 Task: In the Contact  AveryRobinson@colgate.com, Log Call and save with description: 'Had a conversation with a lead exploring partnership opportunities.'; Select call outcome: 'Busy '; Select call Direction: Inbound; Add date: '13 August, 2023' and time 10:30:AM. Logged in from softage.1@softage.net
Action: Mouse moved to (94, 60)
Screenshot: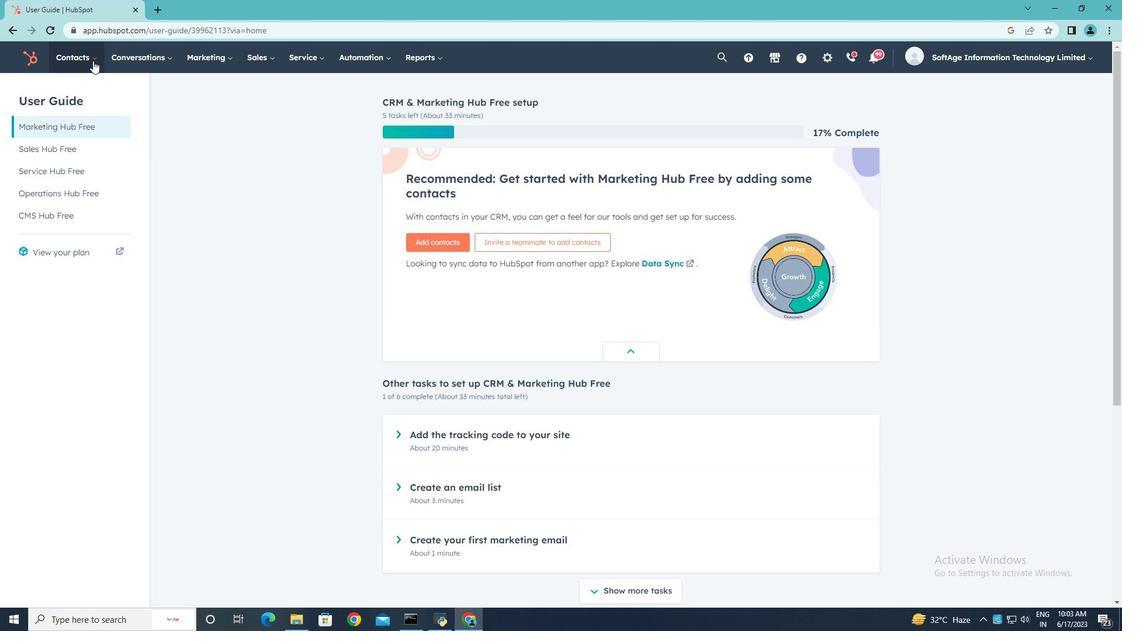 
Action: Mouse pressed left at (94, 60)
Screenshot: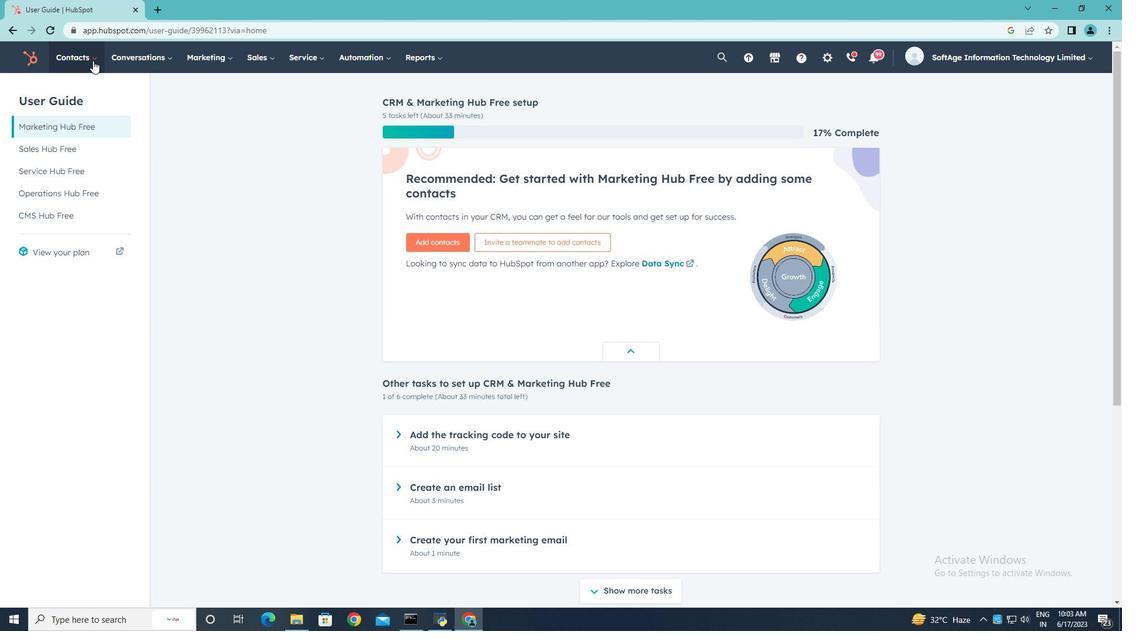 
Action: Mouse moved to (85, 92)
Screenshot: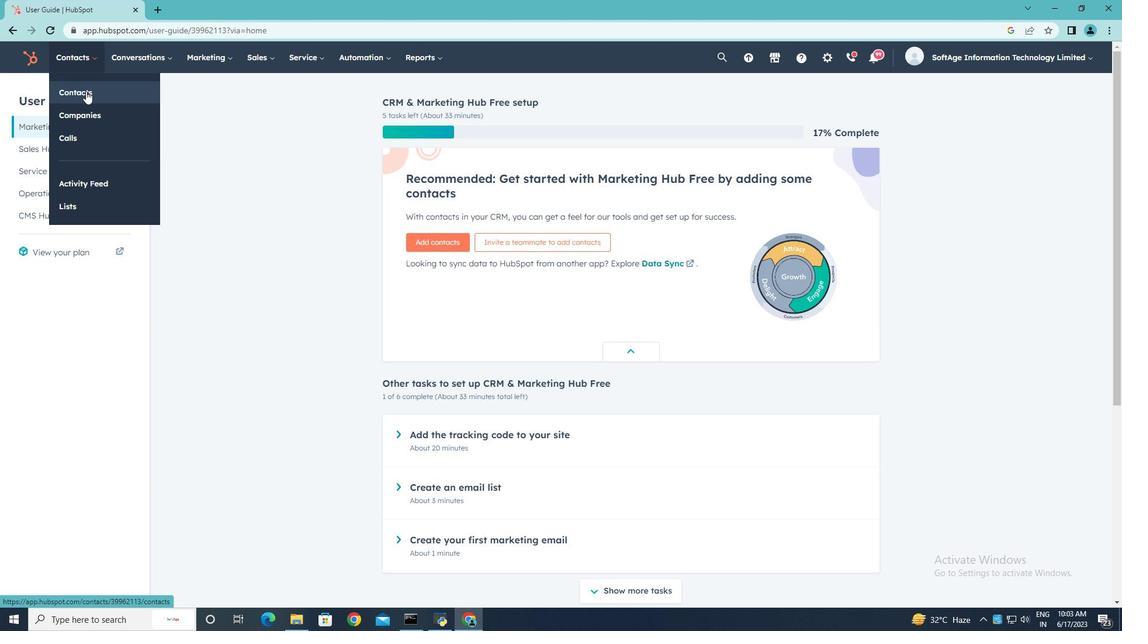 
Action: Mouse pressed left at (85, 92)
Screenshot: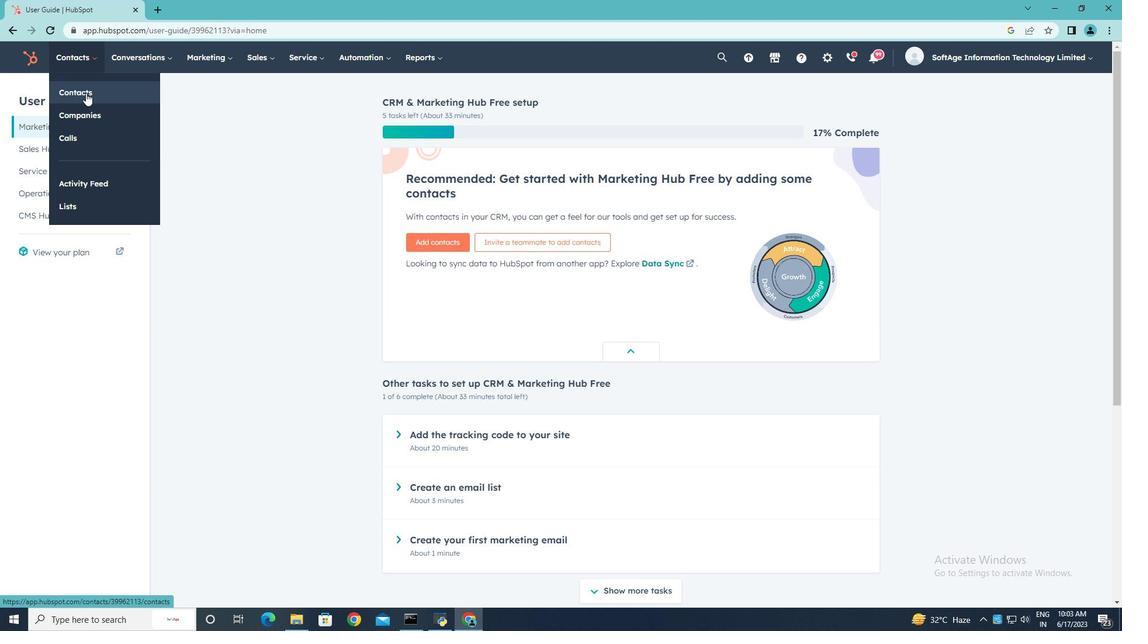 
Action: Mouse moved to (76, 188)
Screenshot: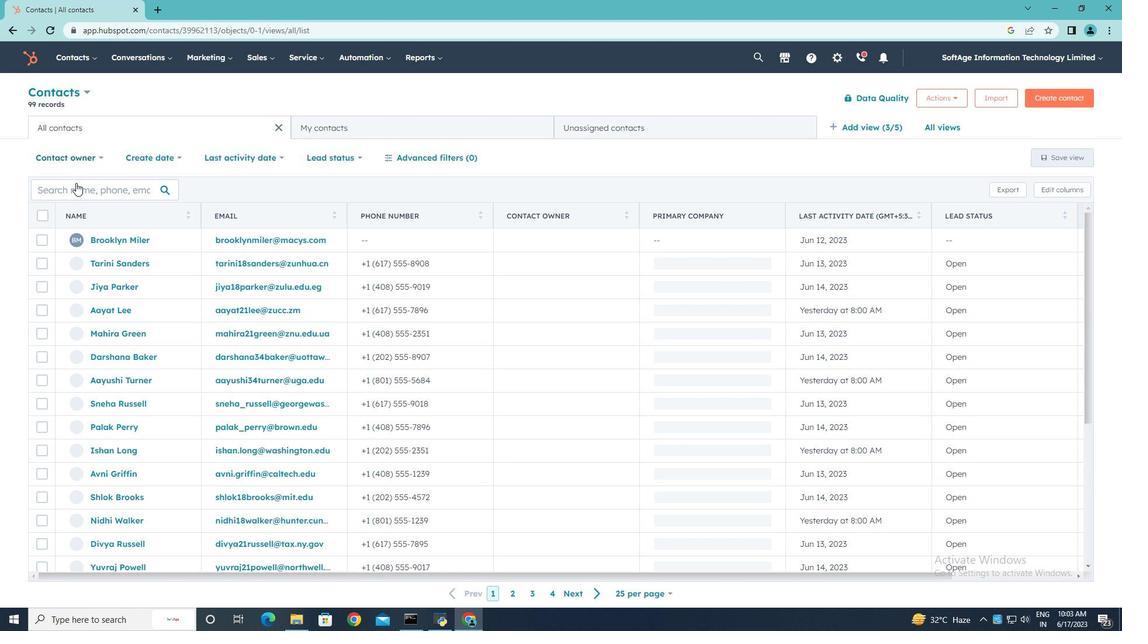 
Action: Mouse pressed left at (76, 188)
Screenshot: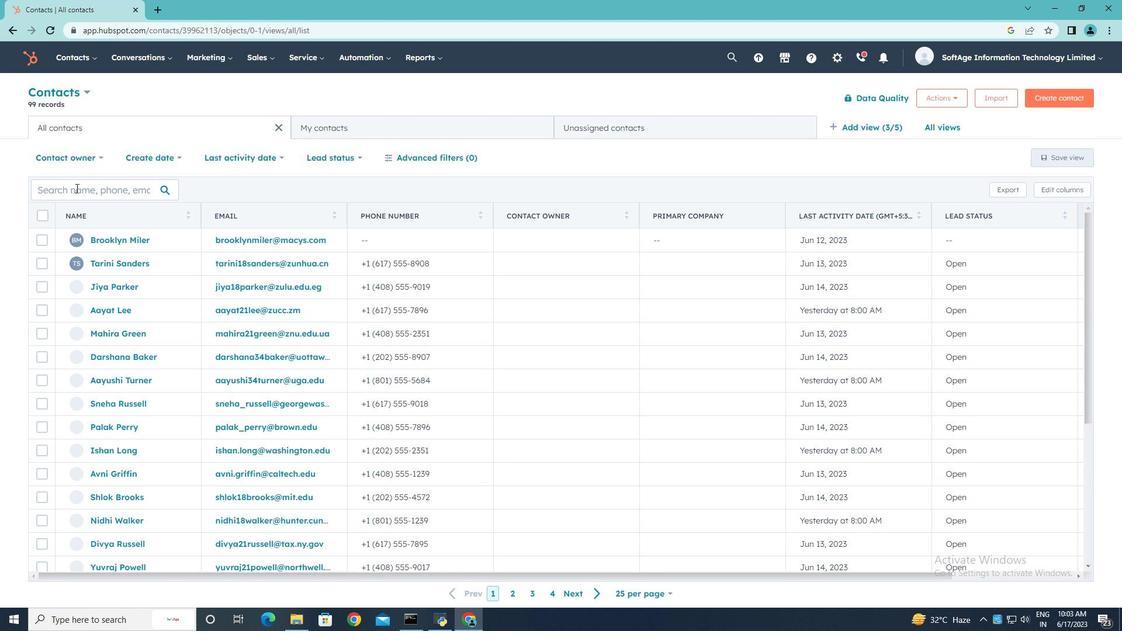 
Action: Key pressed <Key.shift>Avery<Key.shift>Robinson<Key.shift>@<Key.backspace>c<Key.backspace><Key.shift>@colgate.com
Screenshot: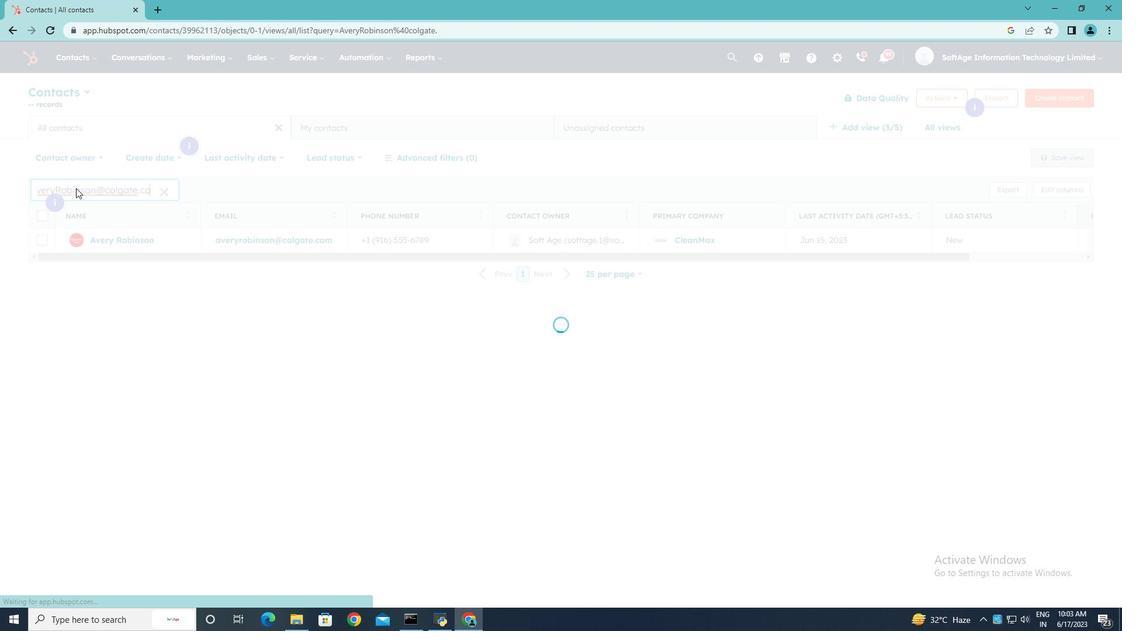 
Action: Mouse moved to (123, 240)
Screenshot: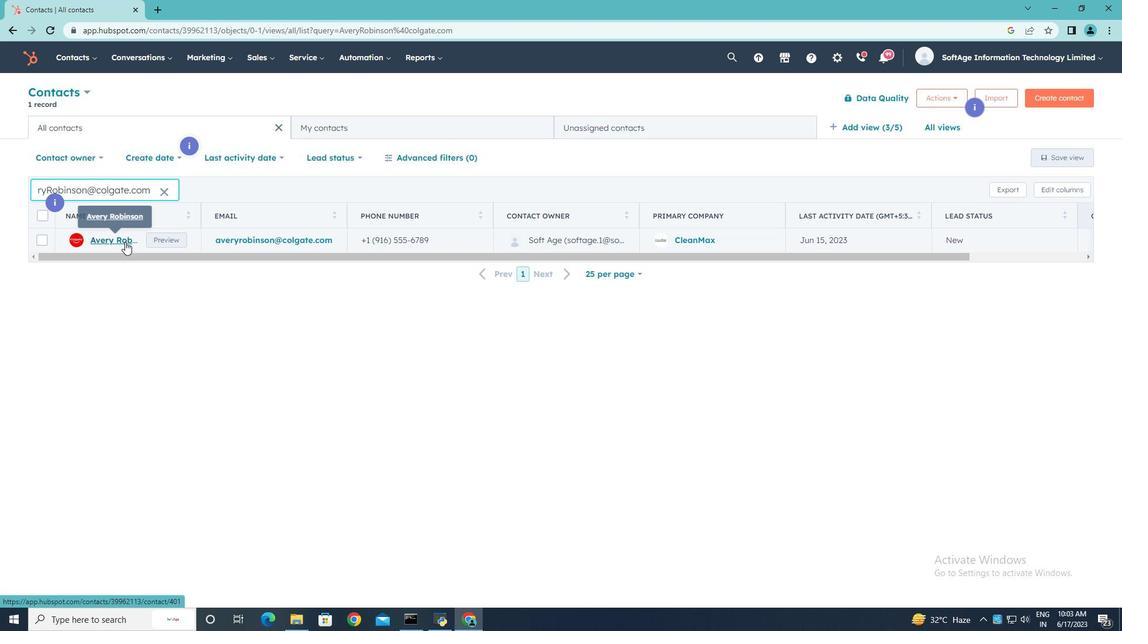 
Action: Mouse pressed left at (123, 240)
Screenshot: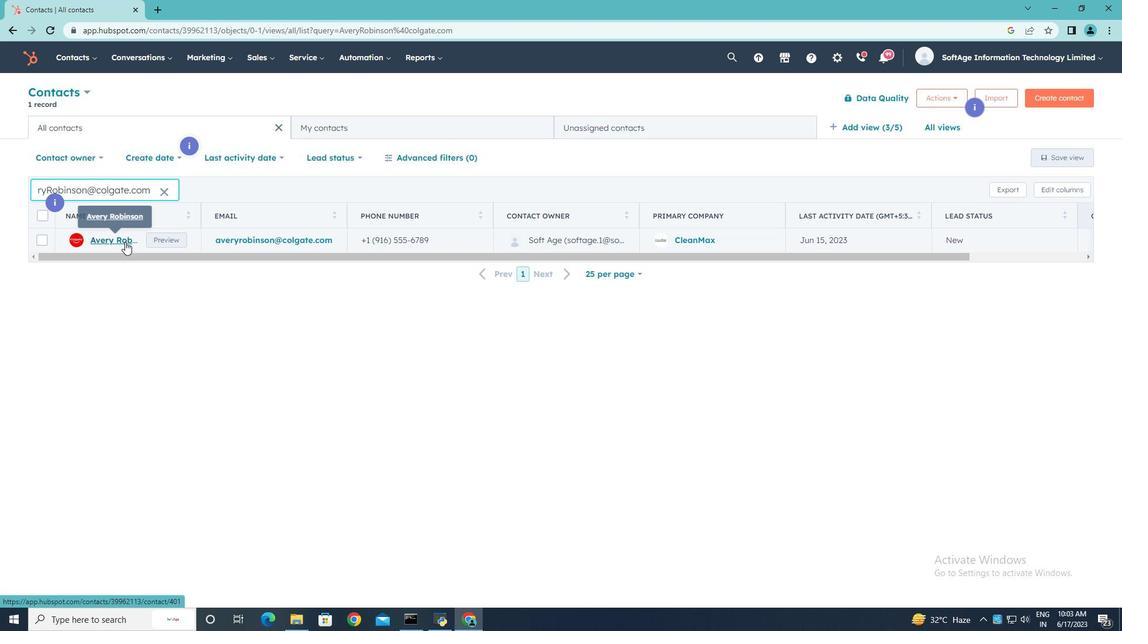 
Action: Mouse moved to (228, 190)
Screenshot: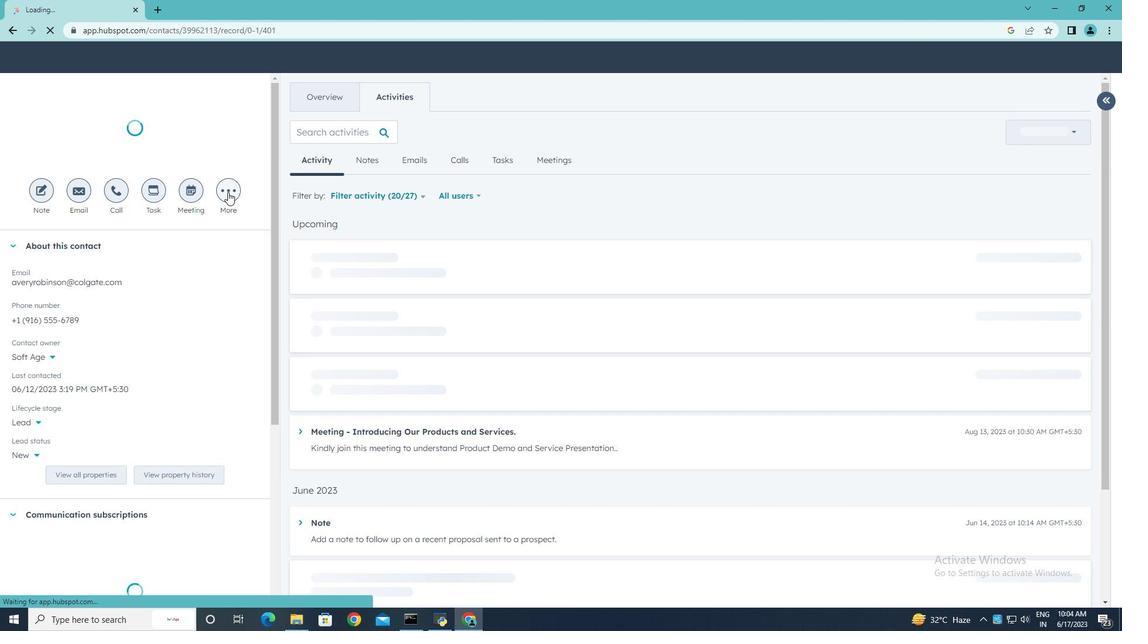 
Action: Mouse pressed left at (228, 190)
Screenshot: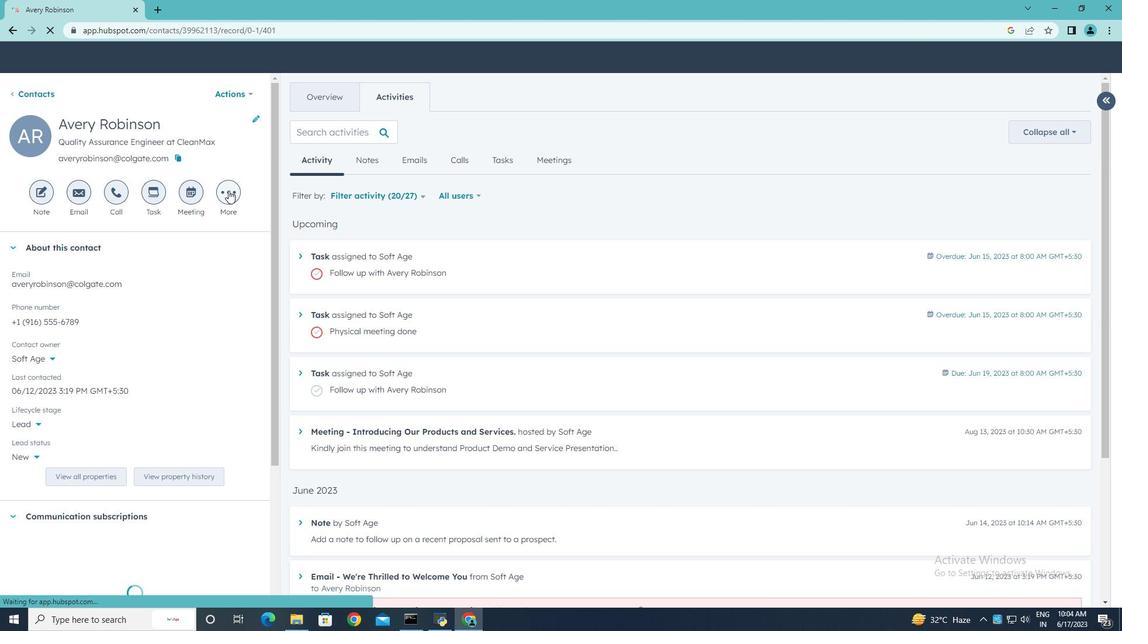 
Action: Mouse moved to (218, 291)
Screenshot: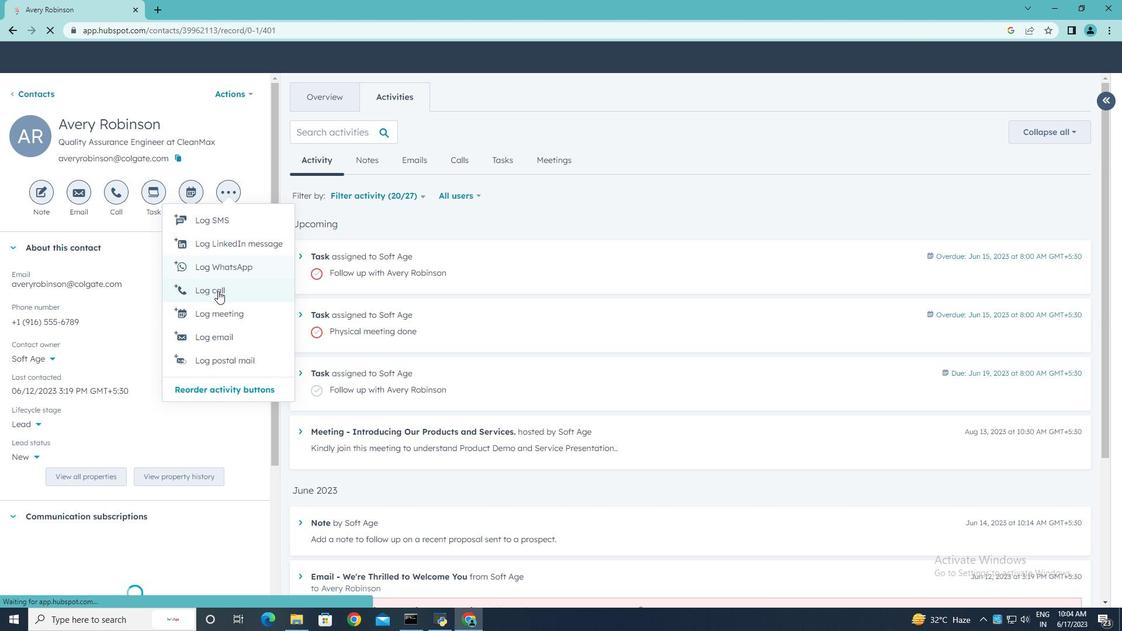 
Action: Mouse pressed left at (218, 291)
Screenshot: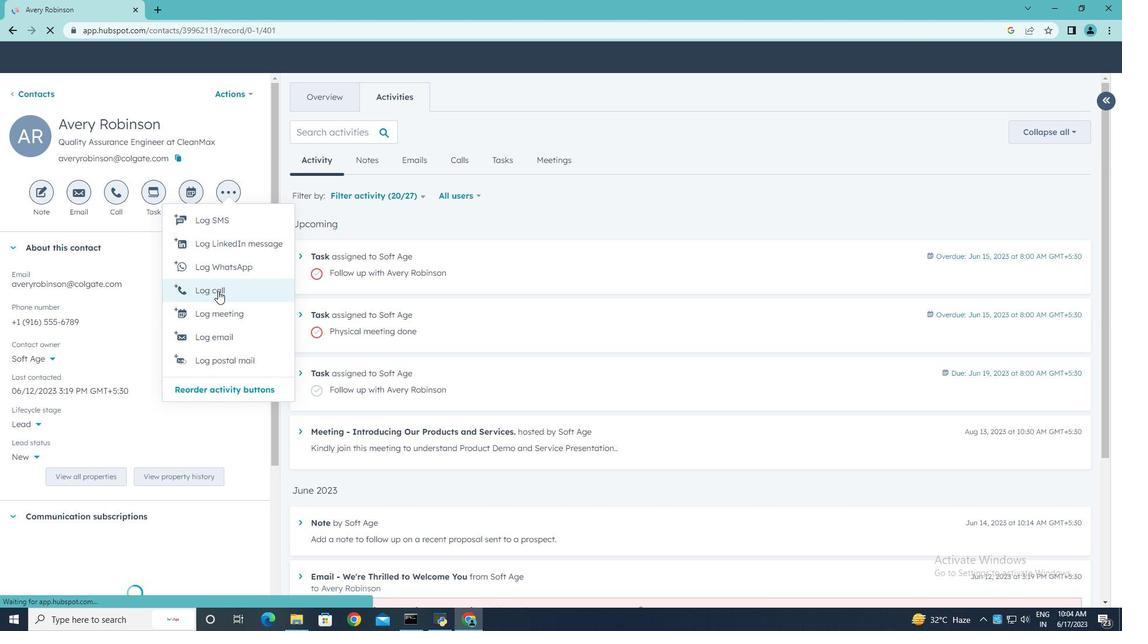 
Action: Key pressed <Key.shift><Key.shift><Key.shift><Key.shift><Key.shift><Key.shift>Had<Key.space>a<Key.space>conversation<Key.space>with<Key.space>a<Key.space>lead<Key.space>exploring<Key.space>partnership<Key.space>opportunities.
Screenshot: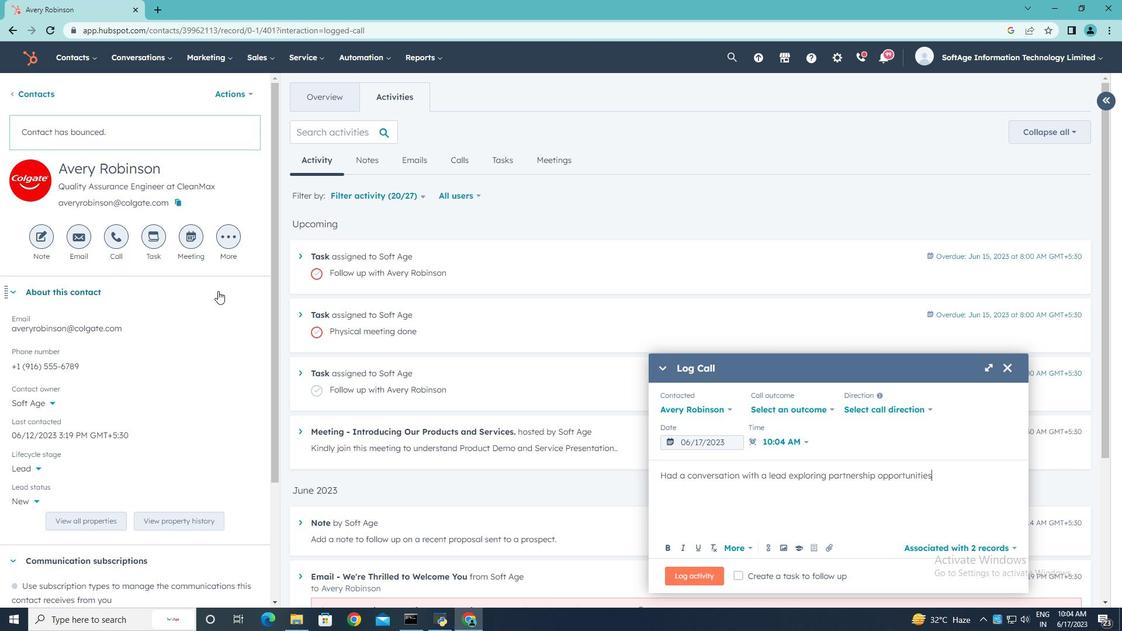 
Action: Mouse moved to (833, 410)
Screenshot: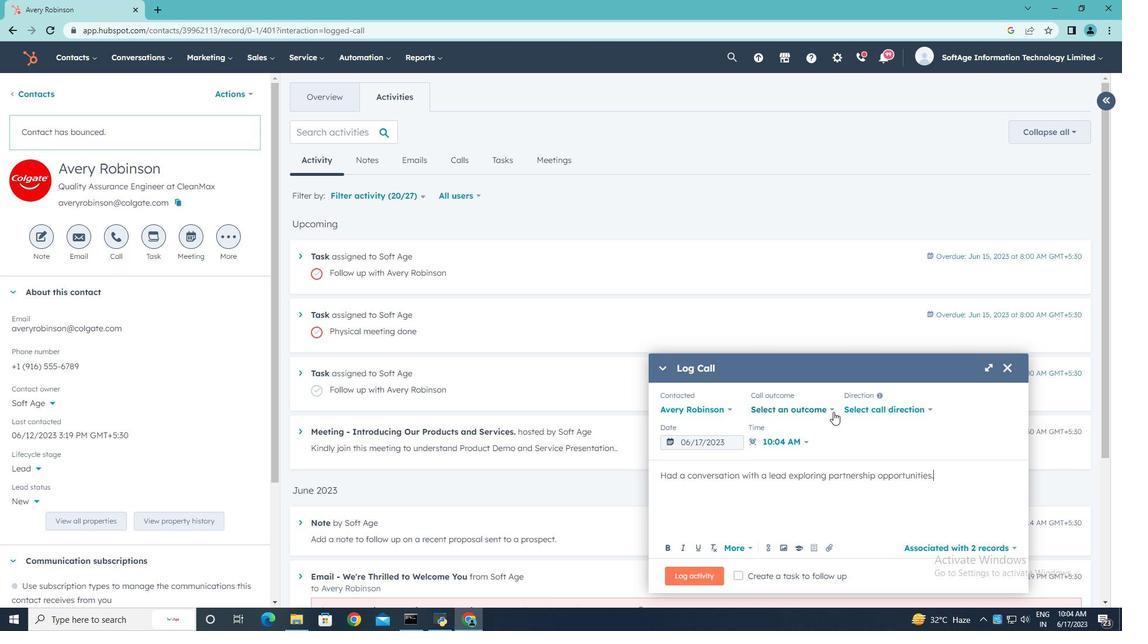 
Action: Mouse pressed left at (833, 410)
Screenshot: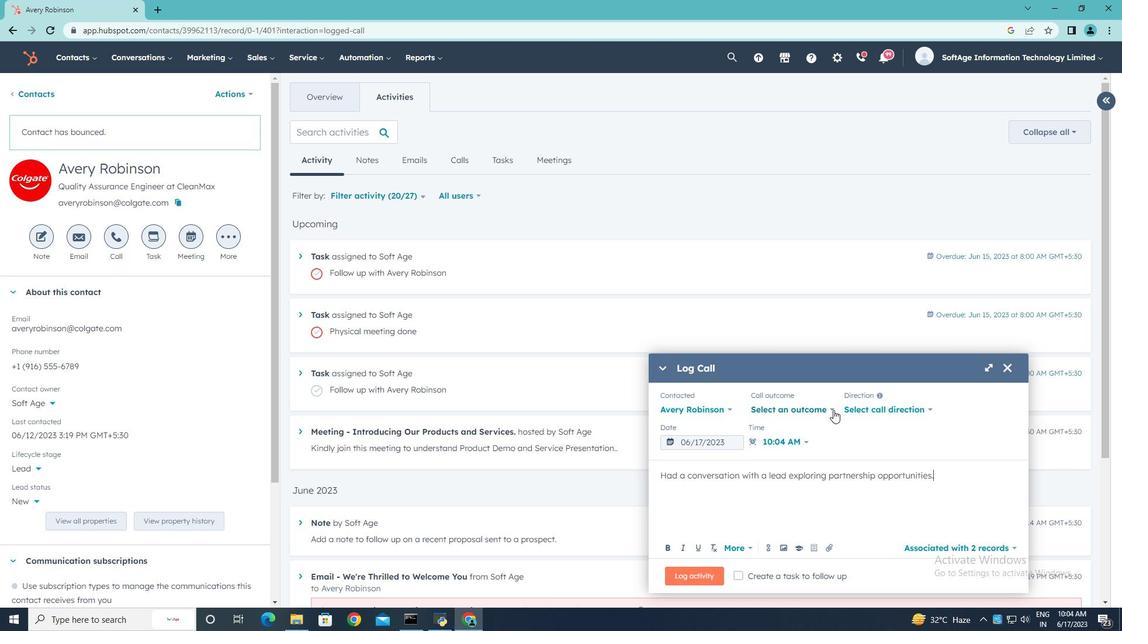 
Action: Mouse moved to (799, 441)
Screenshot: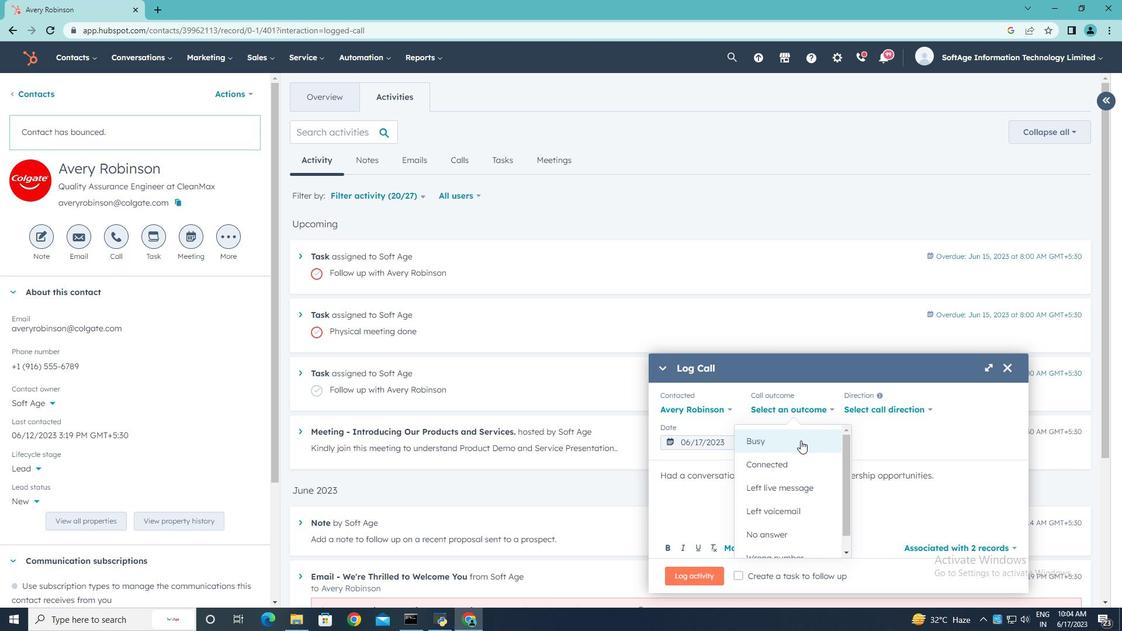 
Action: Mouse pressed left at (799, 441)
Screenshot: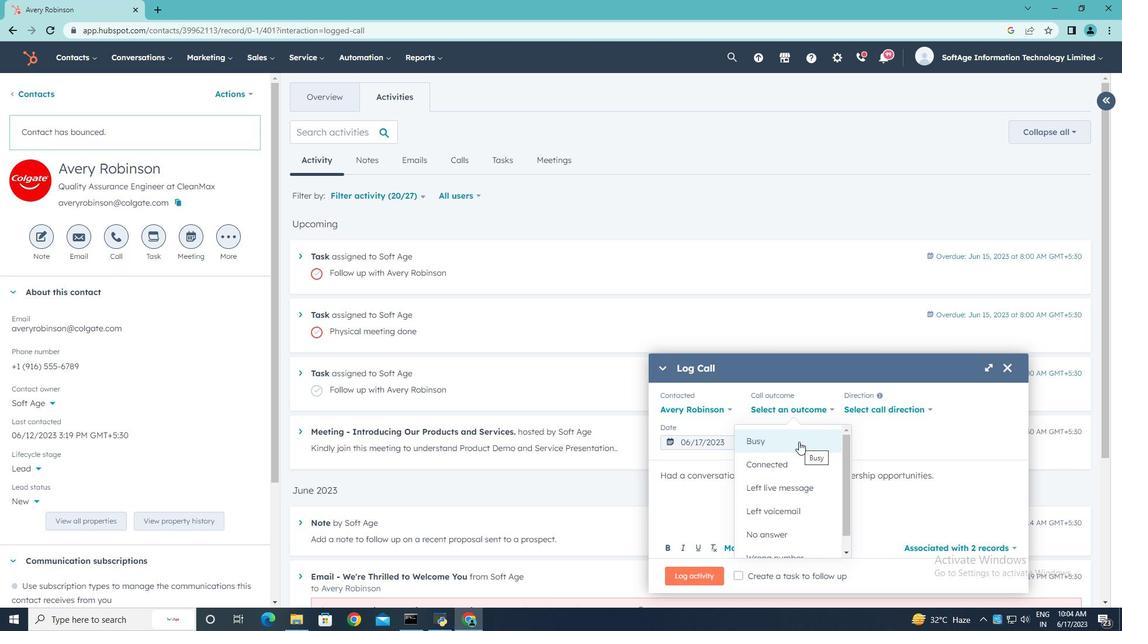 
Action: Mouse moved to (874, 410)
Screenshot: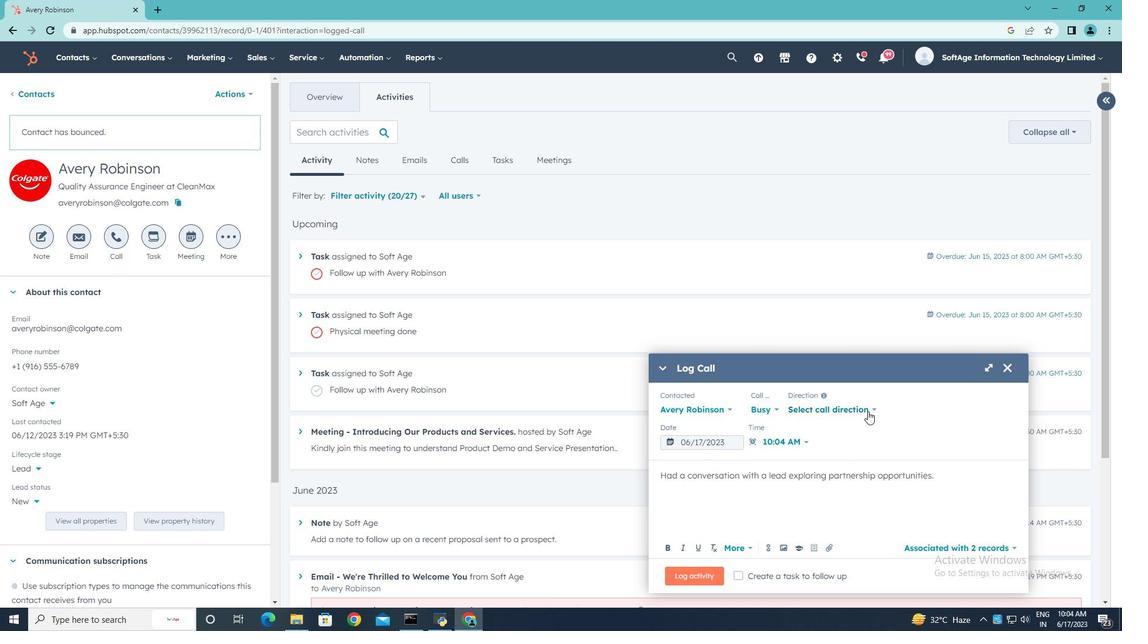 
Action: Mouse pressed left at (874, 410)
Screenshot: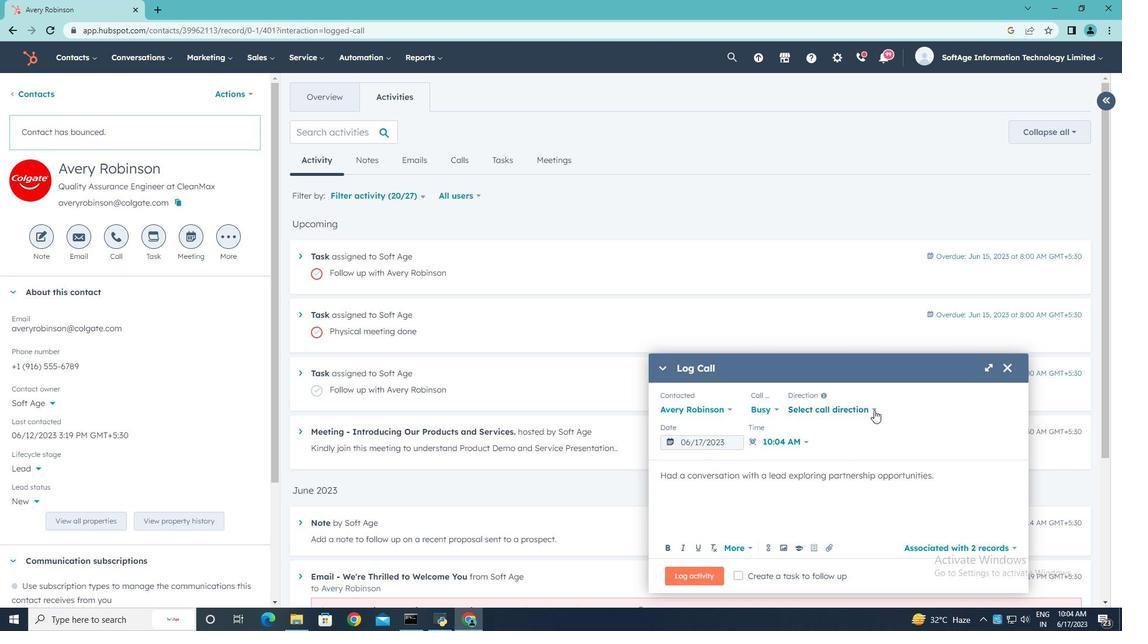 
Action: Mouse moved to (834, 446)
Screenshot: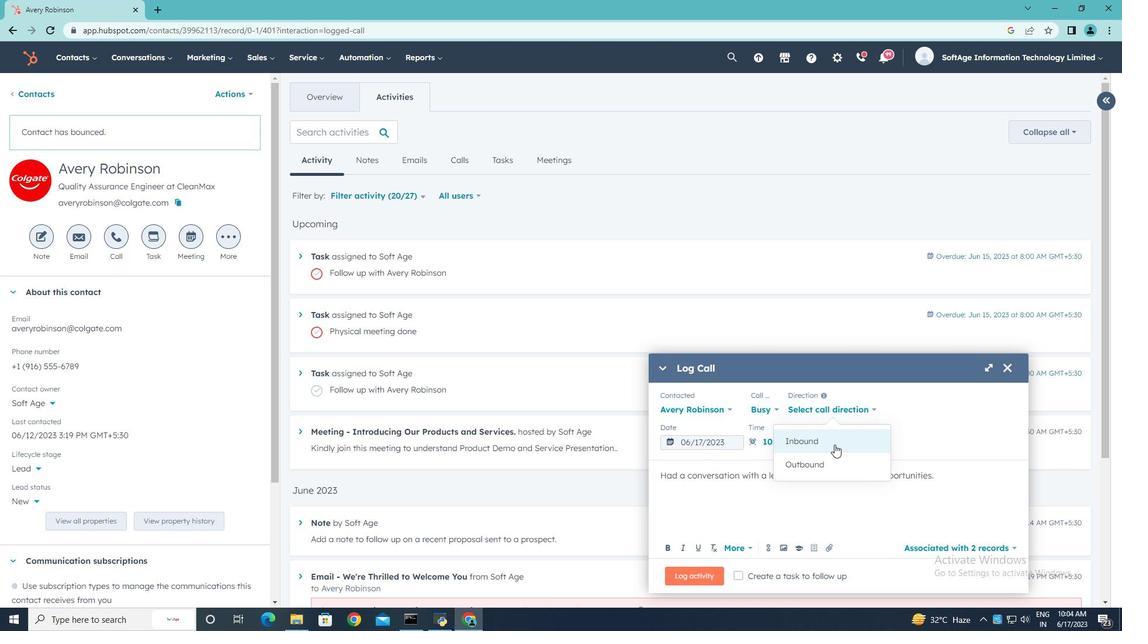 
Action: Mouse pressed left at (834, 446)
Screenshot: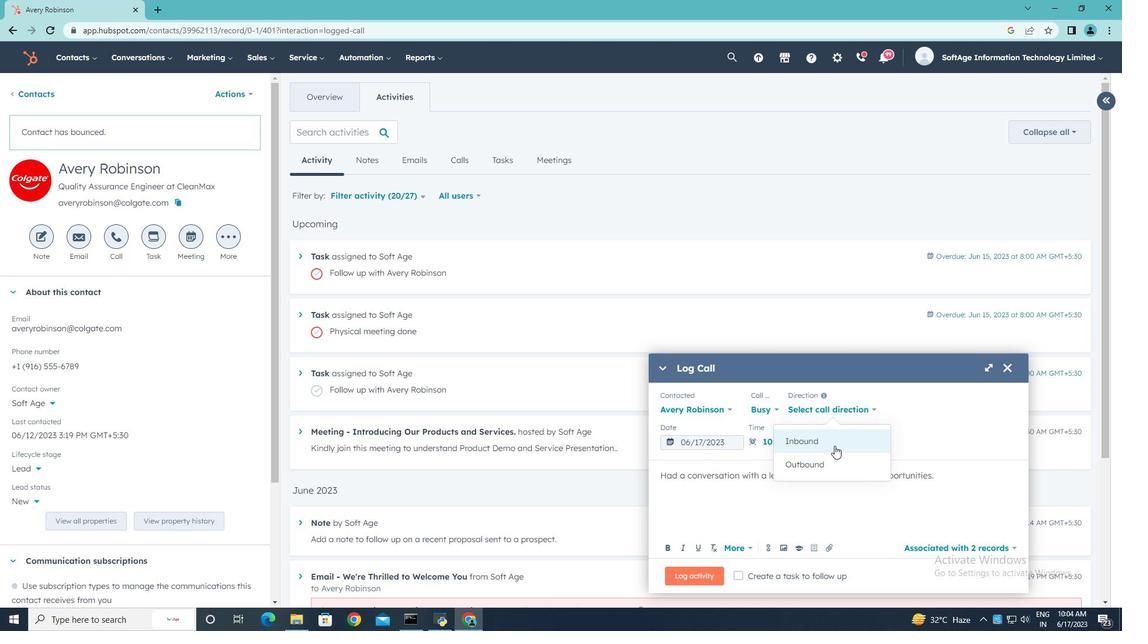 
Action: Mouse moved to (740, 441)
Screenshot: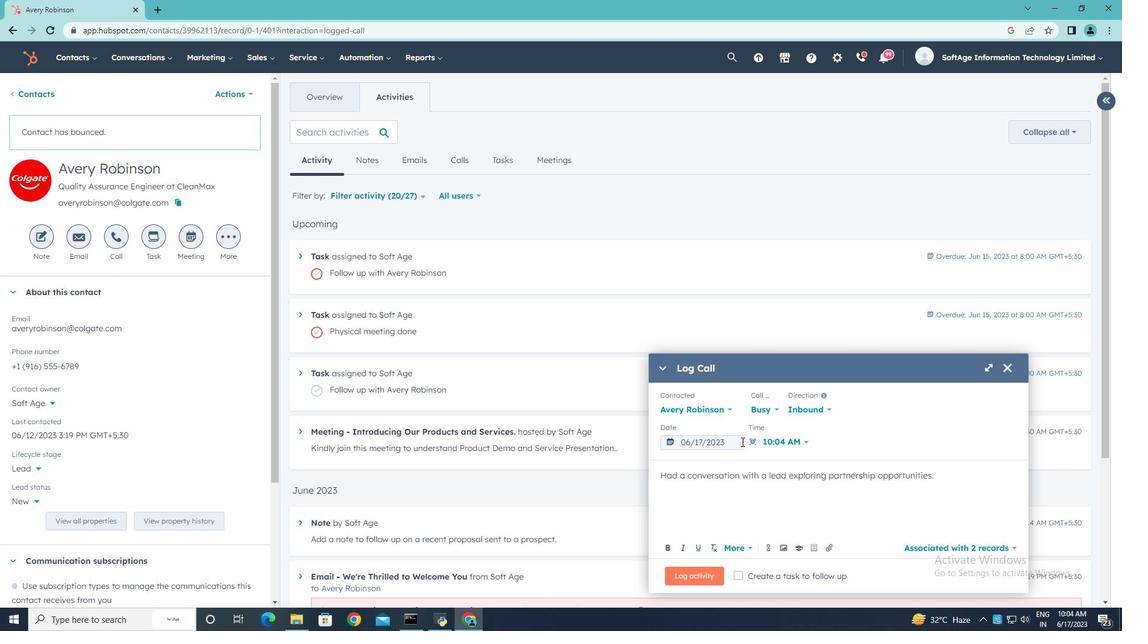 
Action: Mouse pressed left at (740, 441)
Screenshot: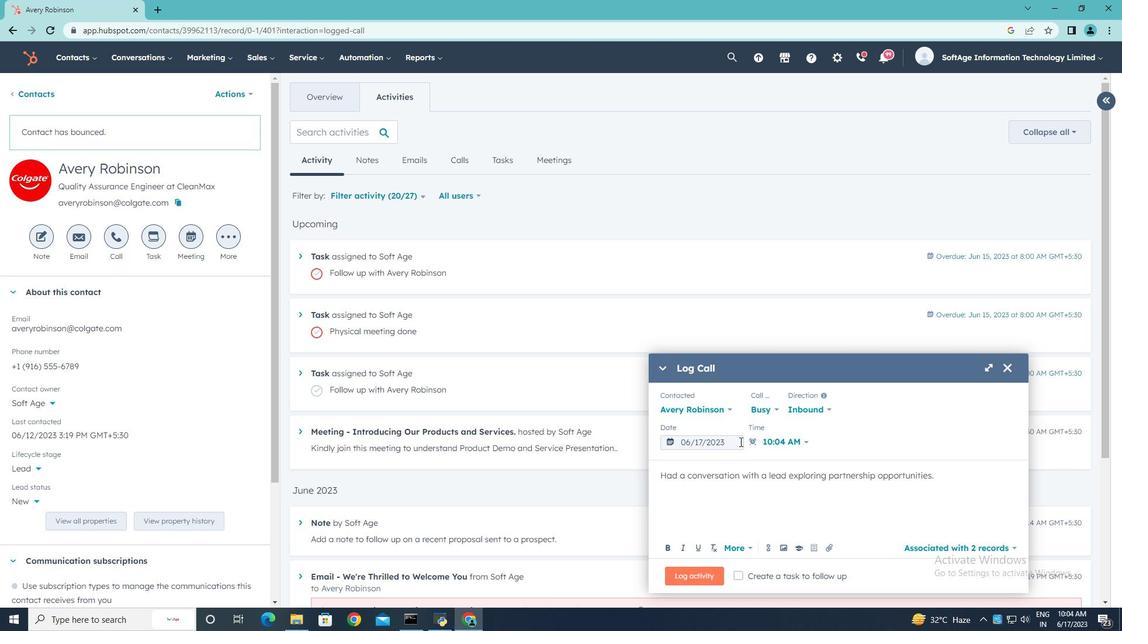 
Action: Mouse moved to (816, 256)
Screenshot: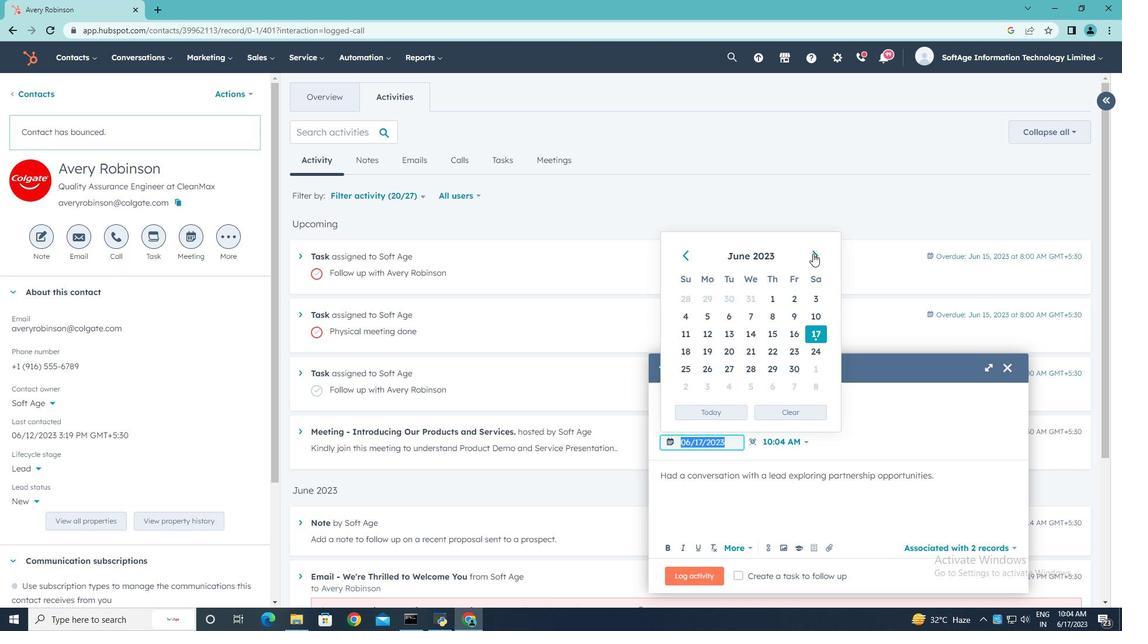 
Action: Mouse pressed left at (816, 256)
Screenshot: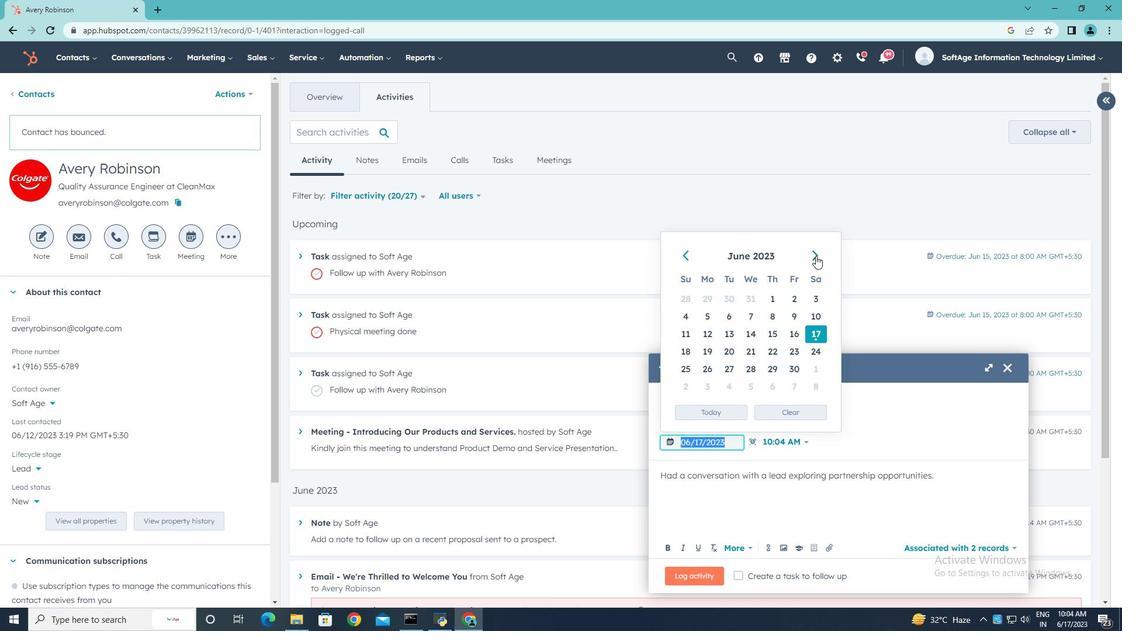 
Action: Mouse pressed left at (816, 256)
Screenshot: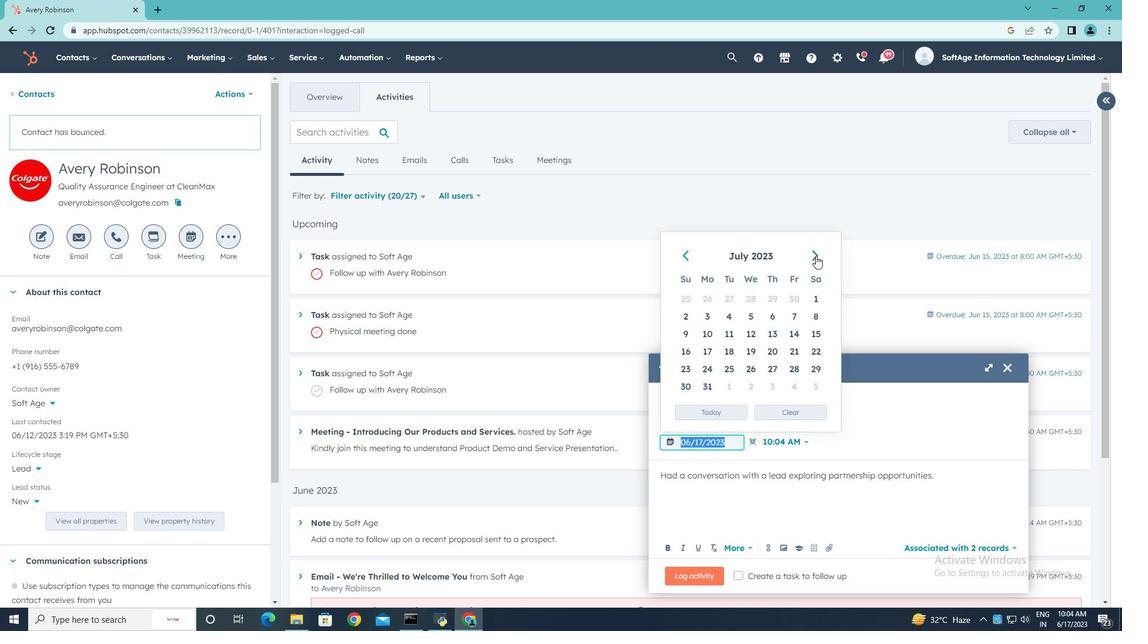 
Action: Mouse moved to (688, 336)
Screenshot: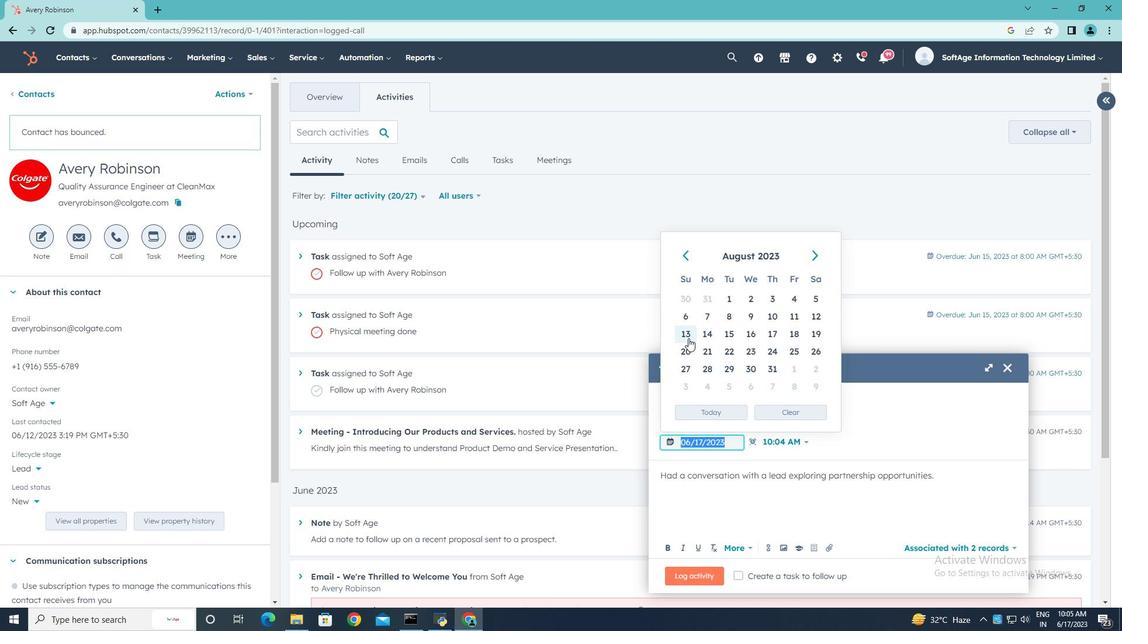 
Action: Mouse pressed left at (688, 336)
Screenshot: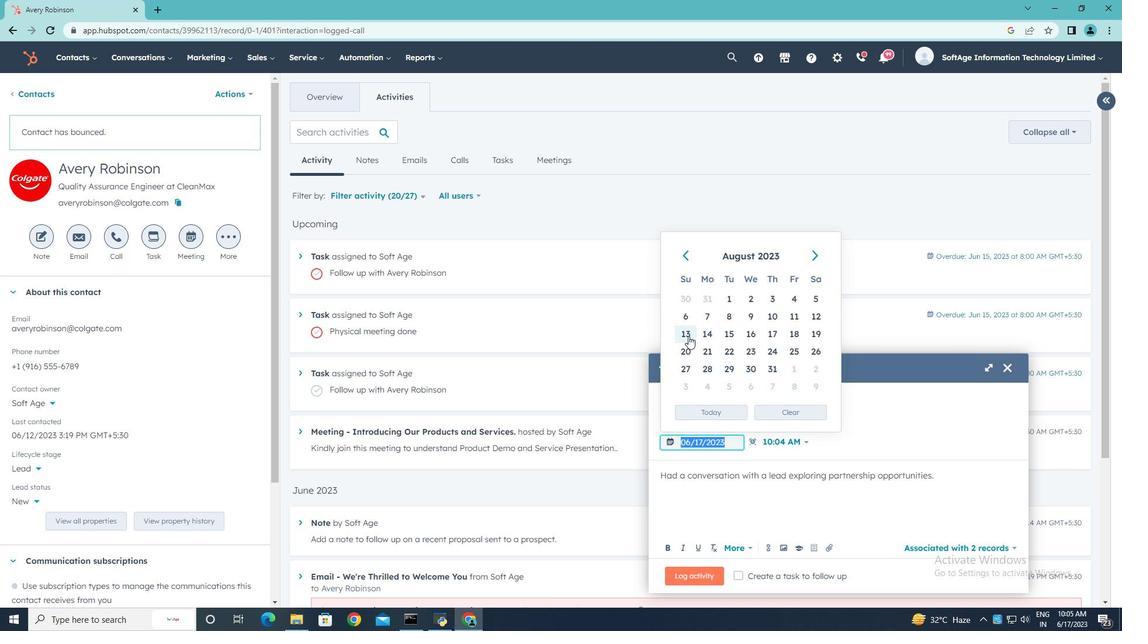 
Action: Mouse moved to (807, 442)
Screenshot: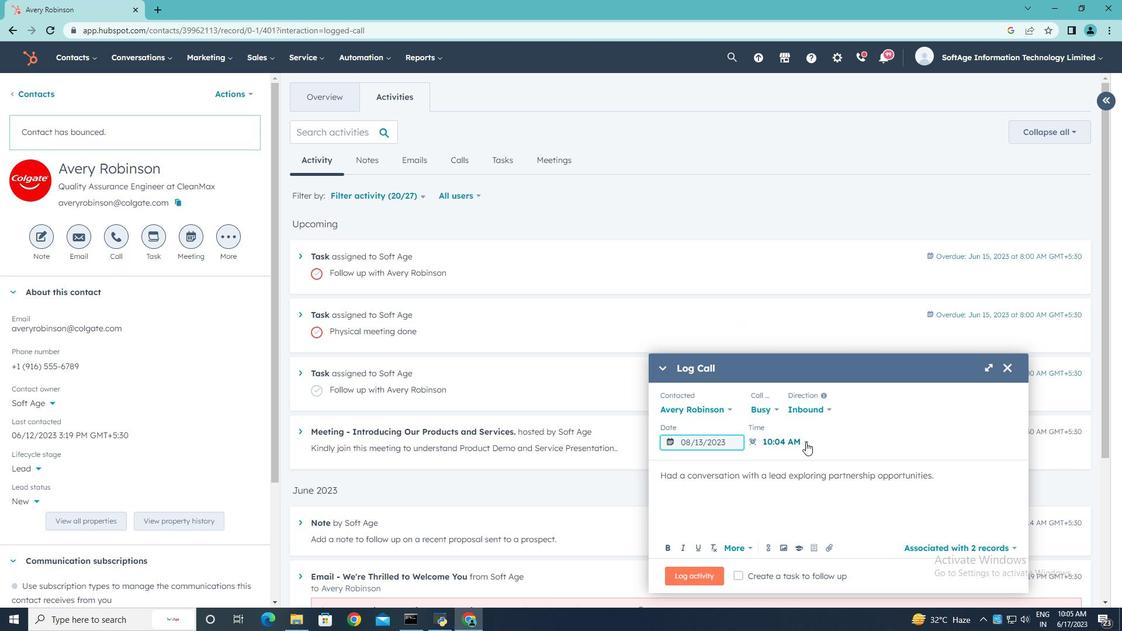 
Action: Mouse pressed left at (807, 442)
Screenshot: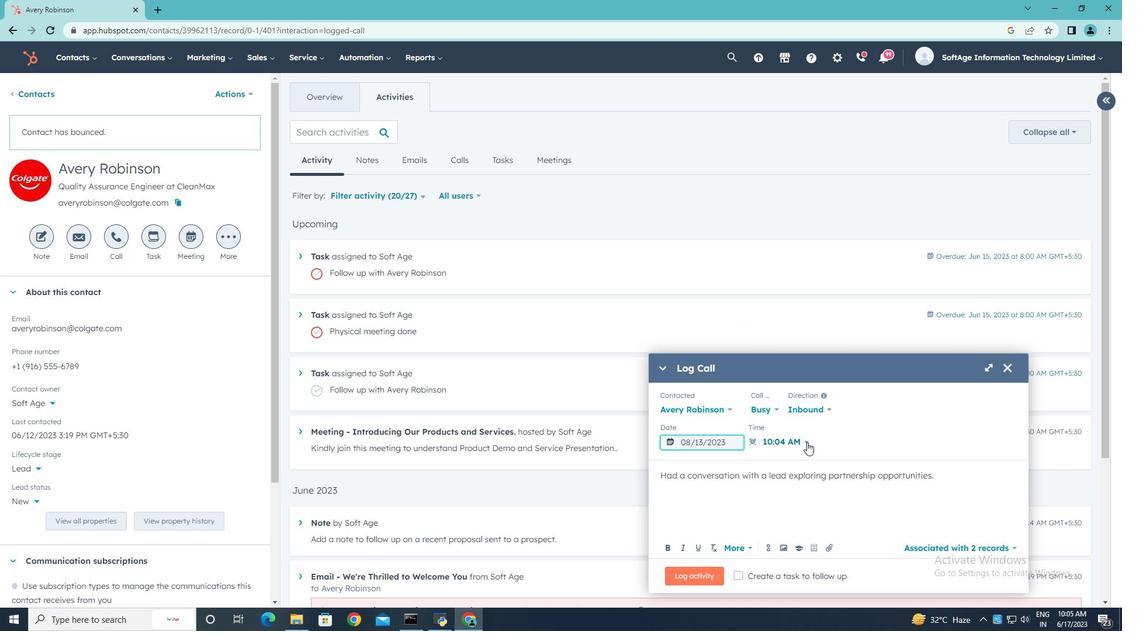 
Action: Mouse moved to (805, 406)
Screenshot: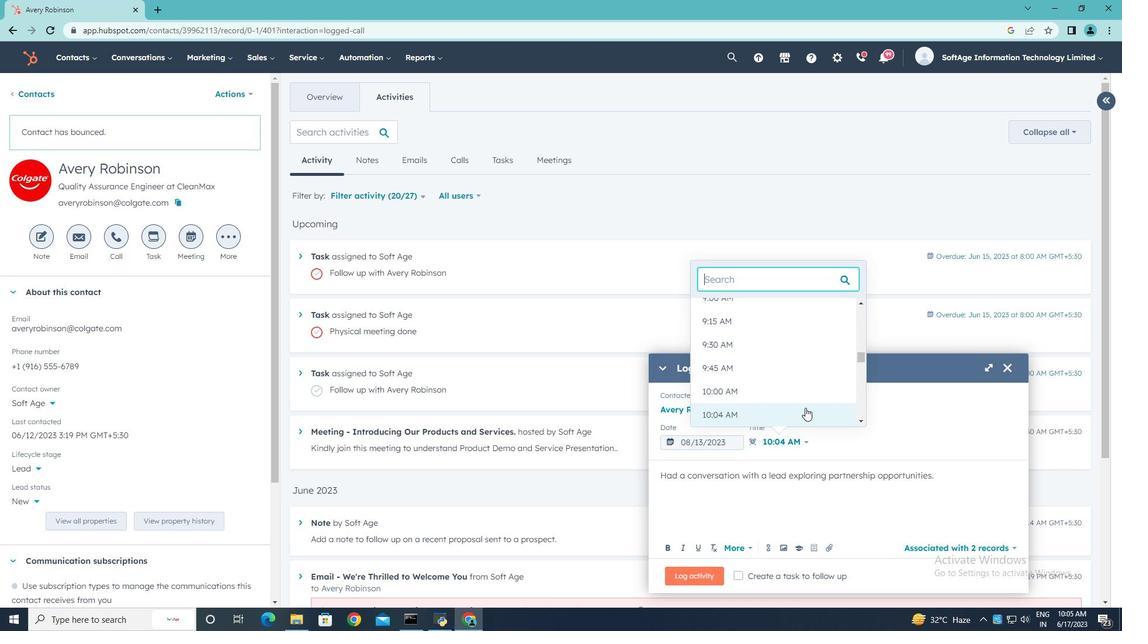 
Action: Mouse scrolled (805, 406) with delta (0, 0)
Screenshot: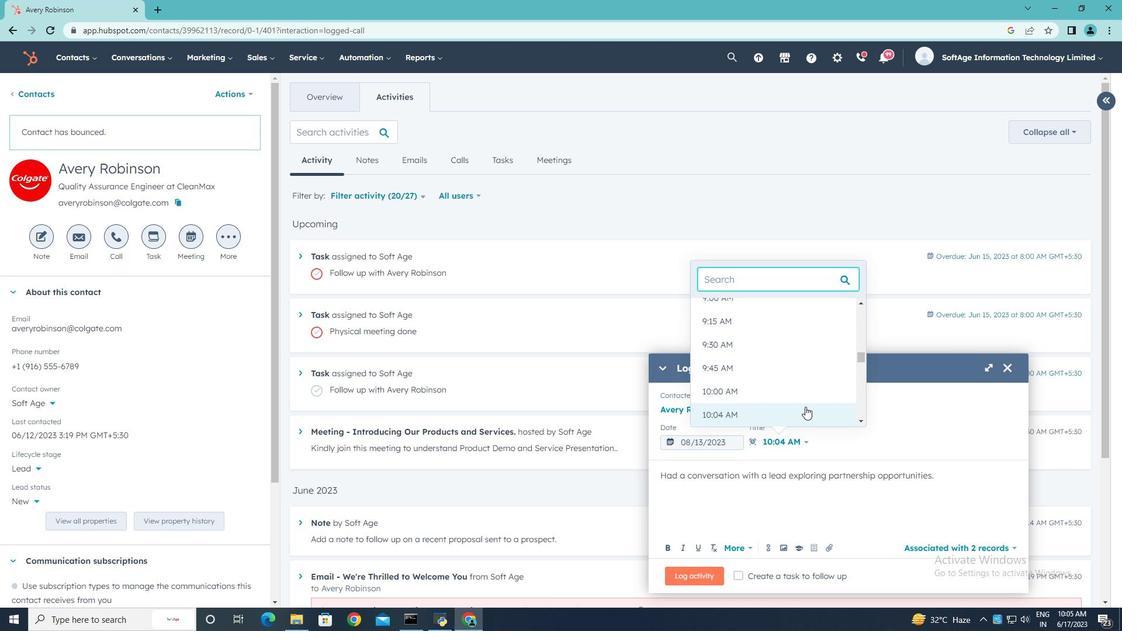 
Action: Mouse scrolled (805, 406) with delta (0, 0)
Screenshot: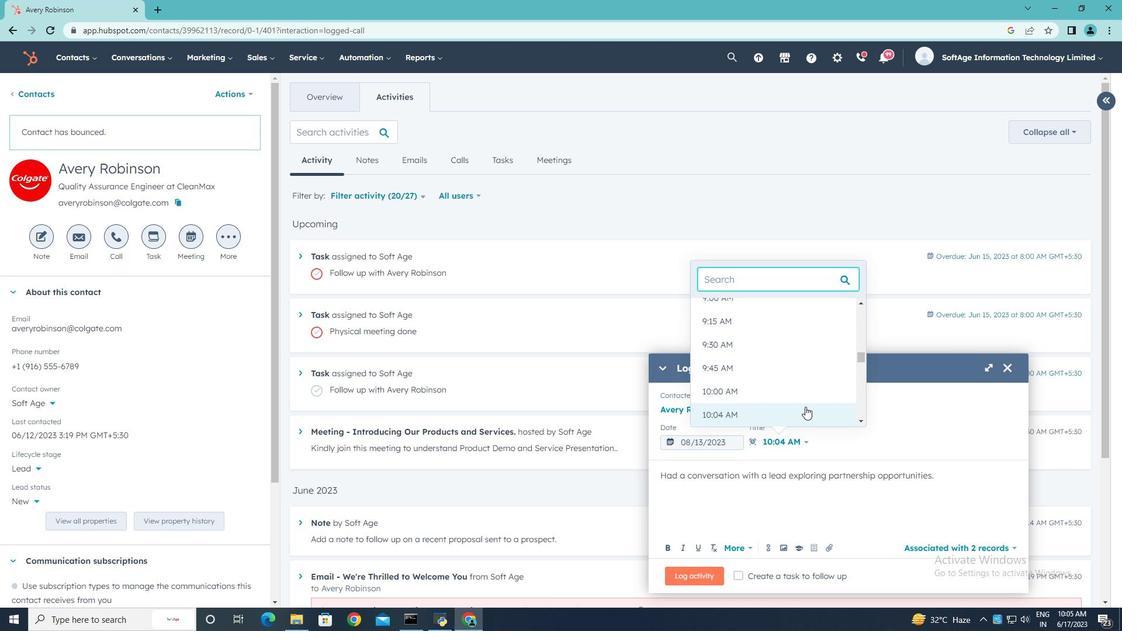 
Action: Mouse moved to (771, 347)
Screenshot: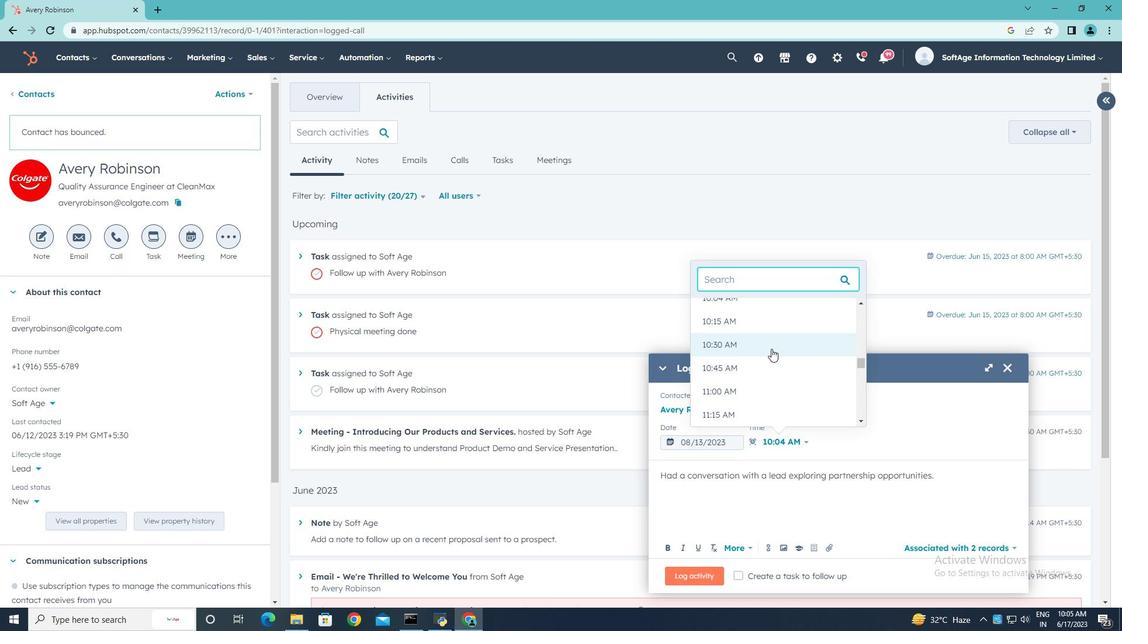 
Action: Mouse pressed left at (771, 347)
Screenshot: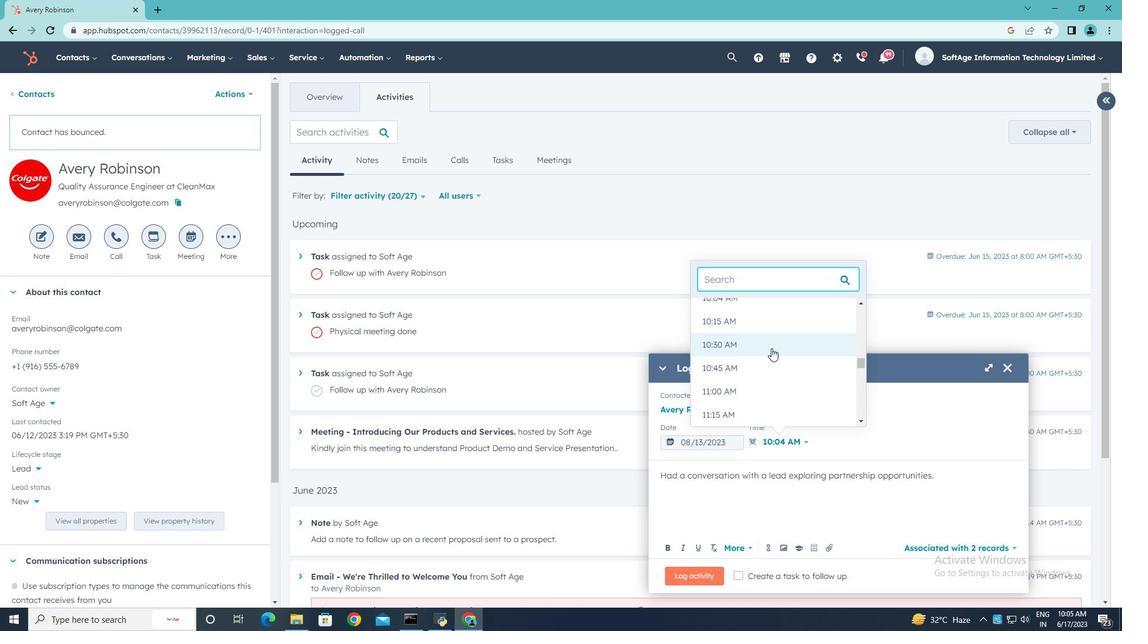 
Action: Mouse moved to (709, 579)
Screenshot: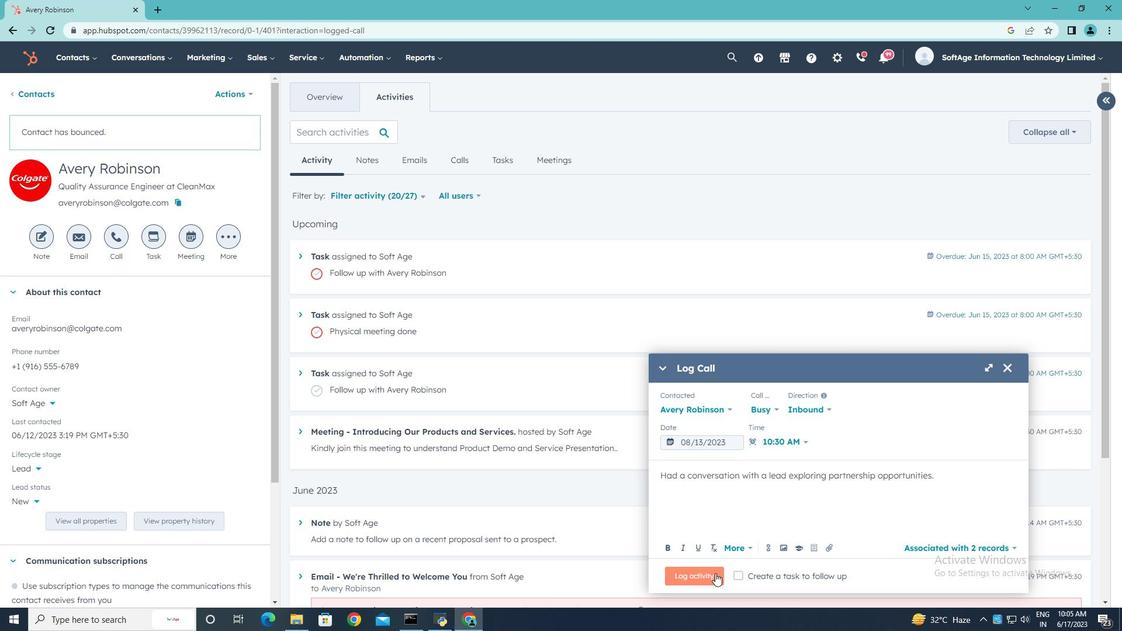 
Action: Mouse pressed left at (709, 579)
Screenshot: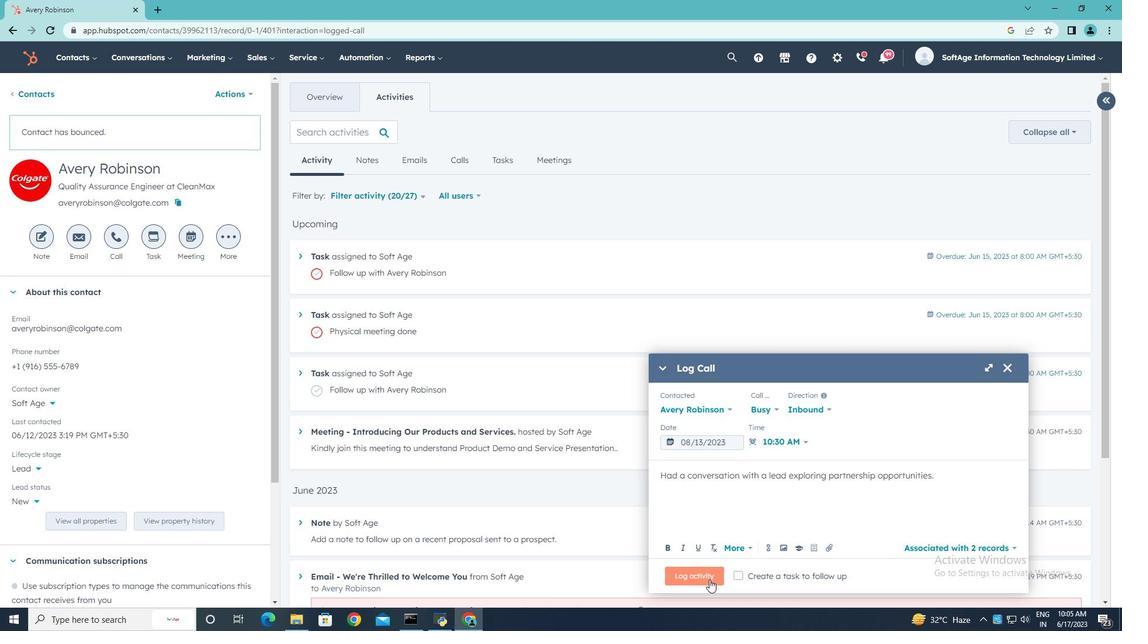 
